 Task: Create Card Functional Requirements Elicitation in Board Website Content Management to Workspace Job Evaluation and Classification. Create Card Brand Management Review in Board Business Process Improvement to Workspace Job Evaluation and Classification. Create Card Non-Functional Requirements Elicitation in Board Business Model Hypothesis Creation and Testing to Workspace Job Evaluation and Classification
Action: Mouse moved to (58, 300)
Screenshot: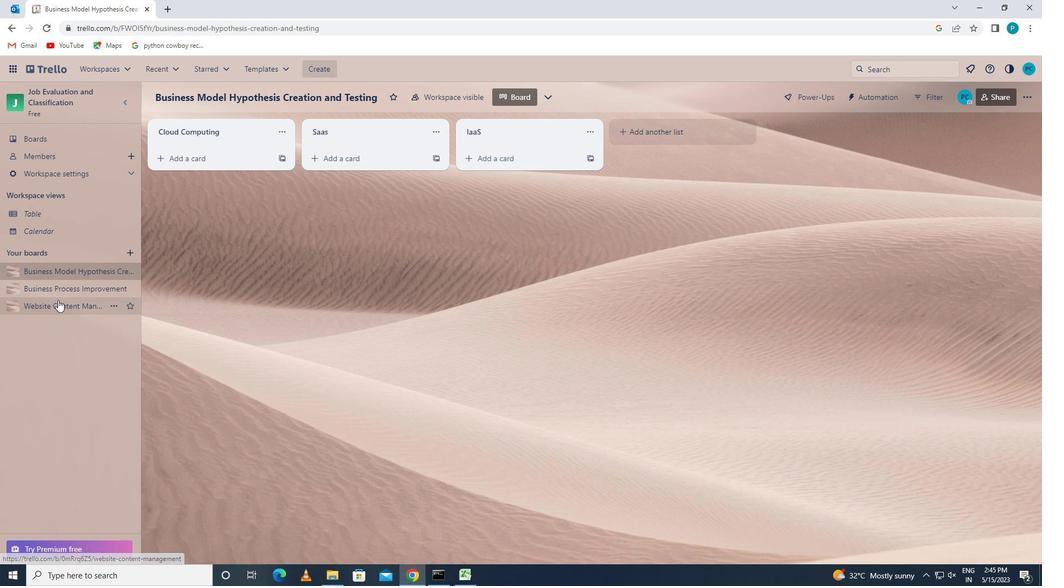 
Action: Mouse pressed left at (58, 300)
Screenshot: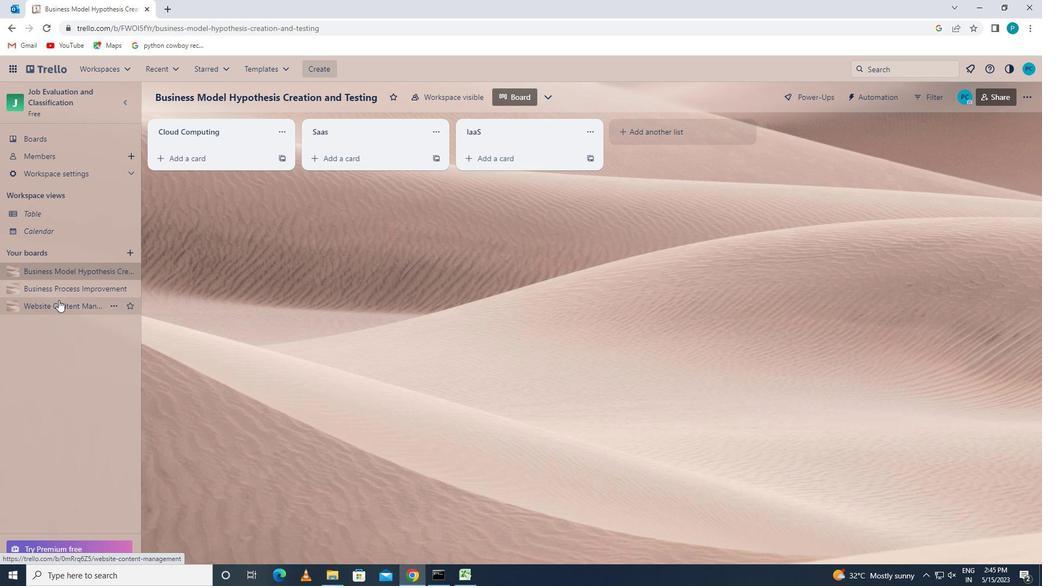 
Action: Mouse moved to (220, 156)
Screenshot: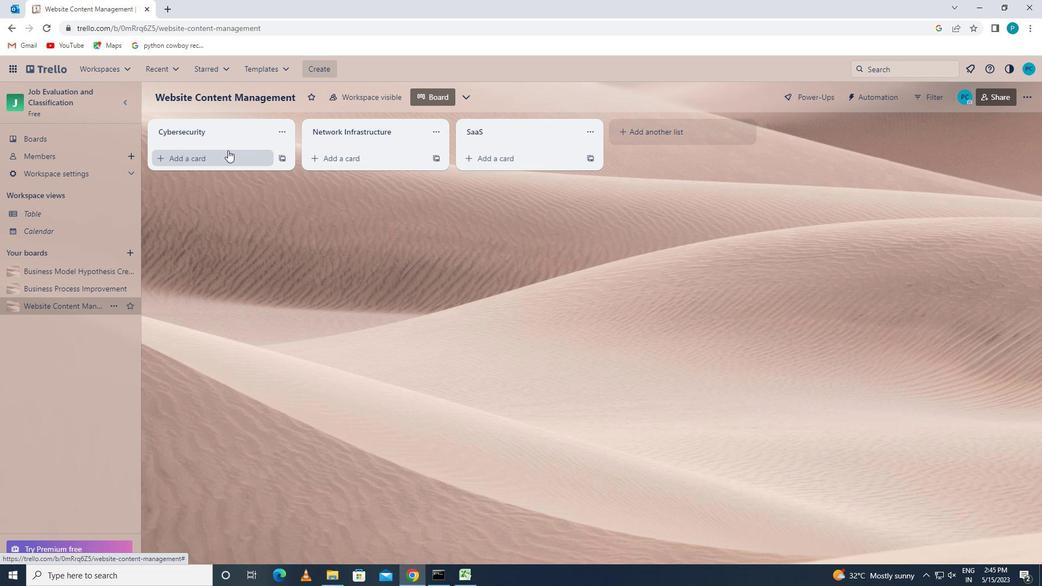 
Action: Mouse pressed left at (220, 156)
Screenshot: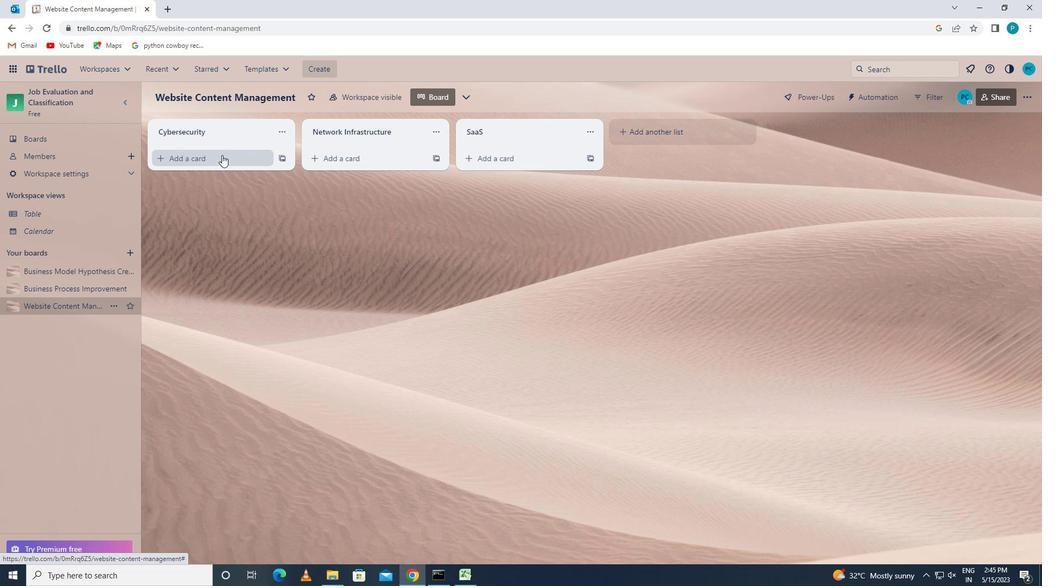 
Action: Key pressed f<Key.caps_lock>unctional<Key.space><Key.caps_lock>r<Key.caps_lock>equirments<Key.space><Key.caps_lock>e<Key.caps_lock>licitation
Screenshot: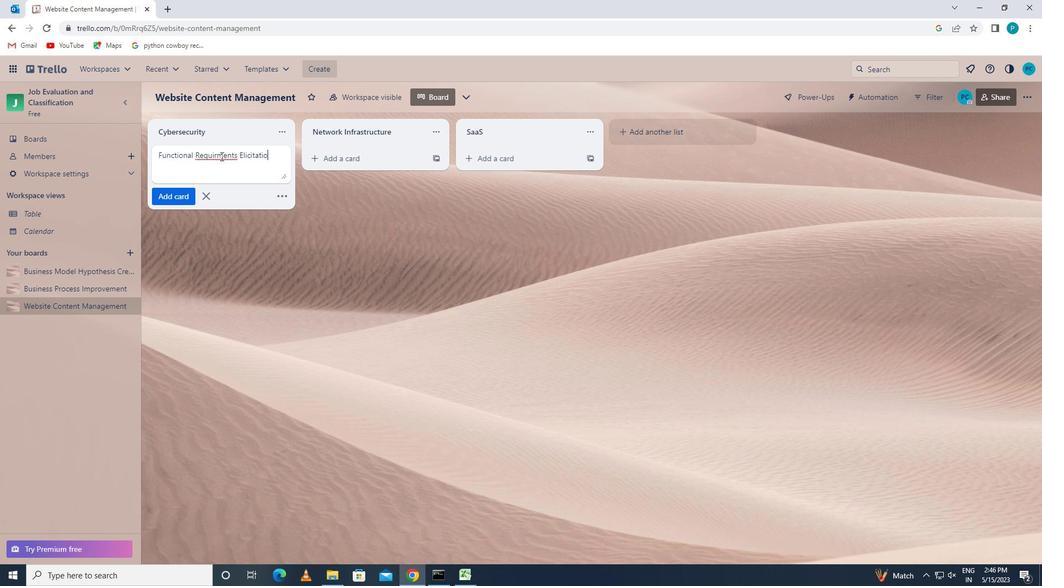 
Action: Mouse moved to (171, 195)
Screenshot: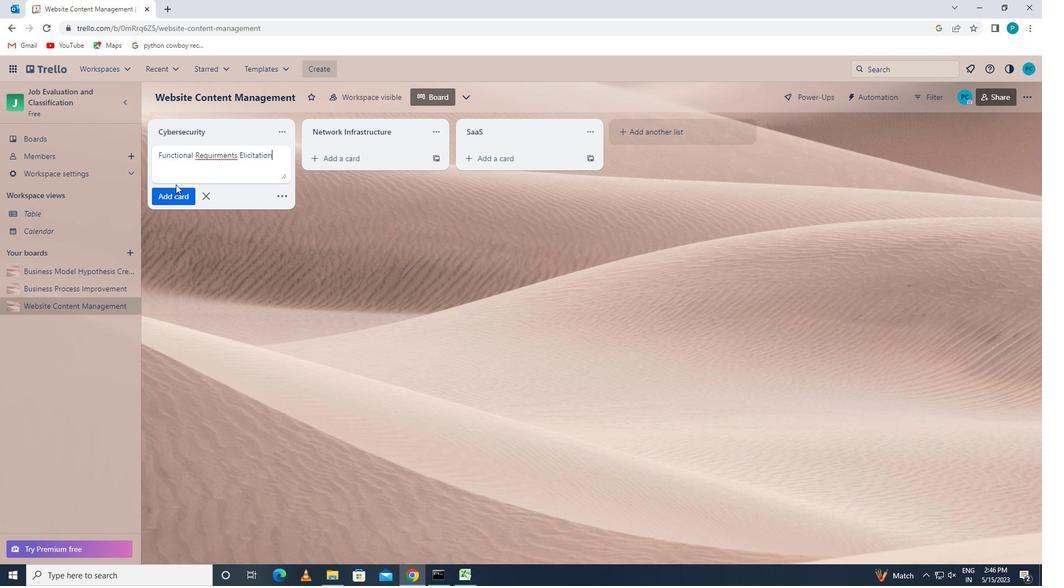 
Action: Mouse pressed left at (171, 195)
Screenshot: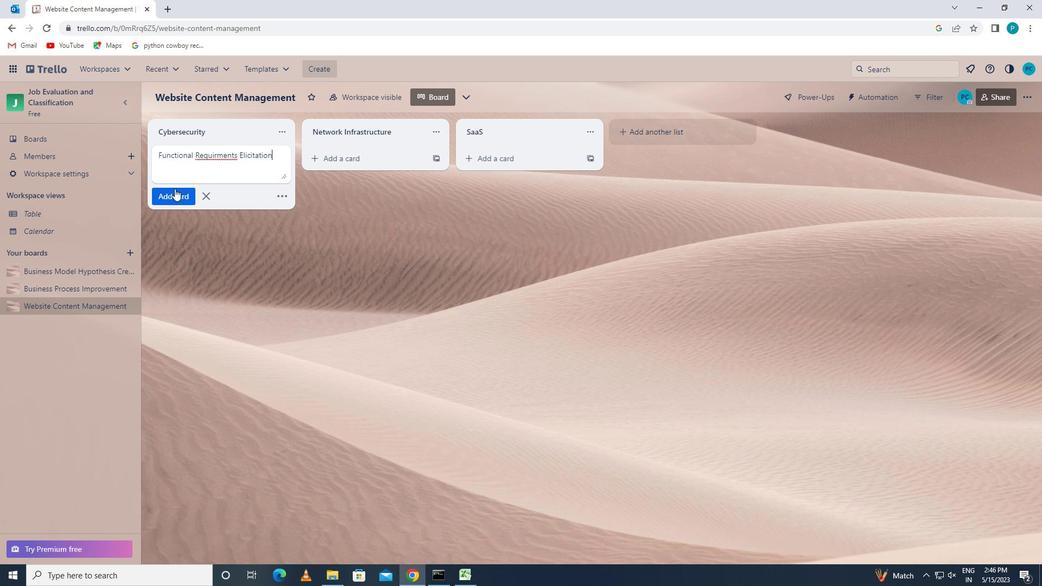 
Action: Mouse moved to (81, 284)
Screenshot: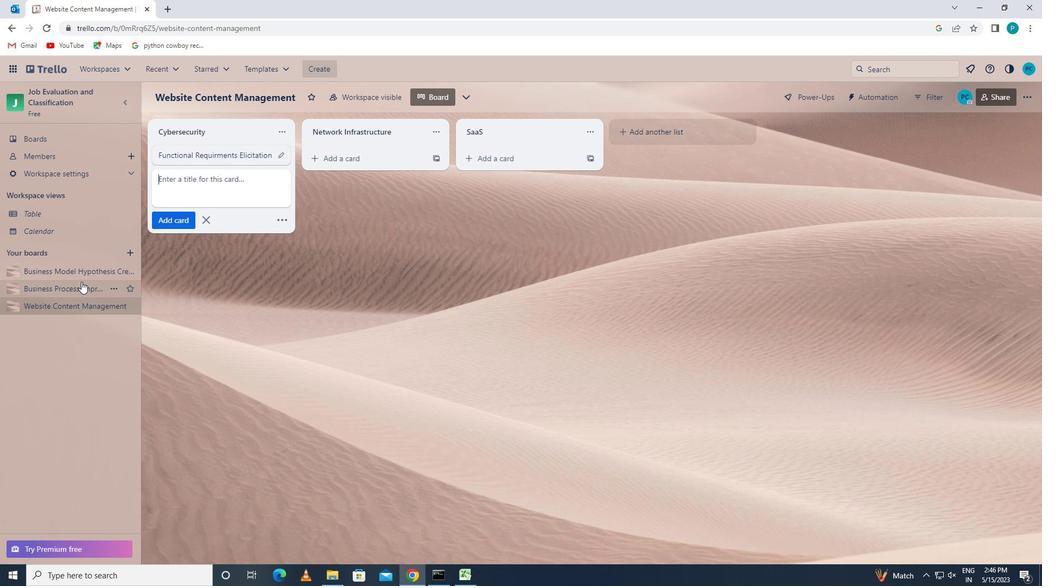 
Action: Mouse pressed left at (81, 284)
Screenshot: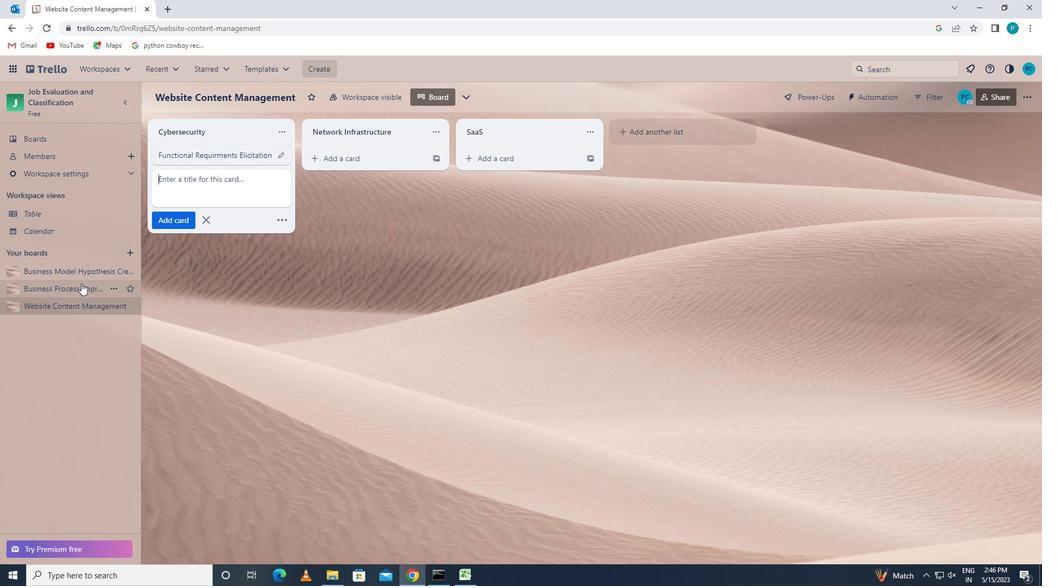 
Action: Mouse moved to (182, 156)
Screenshot: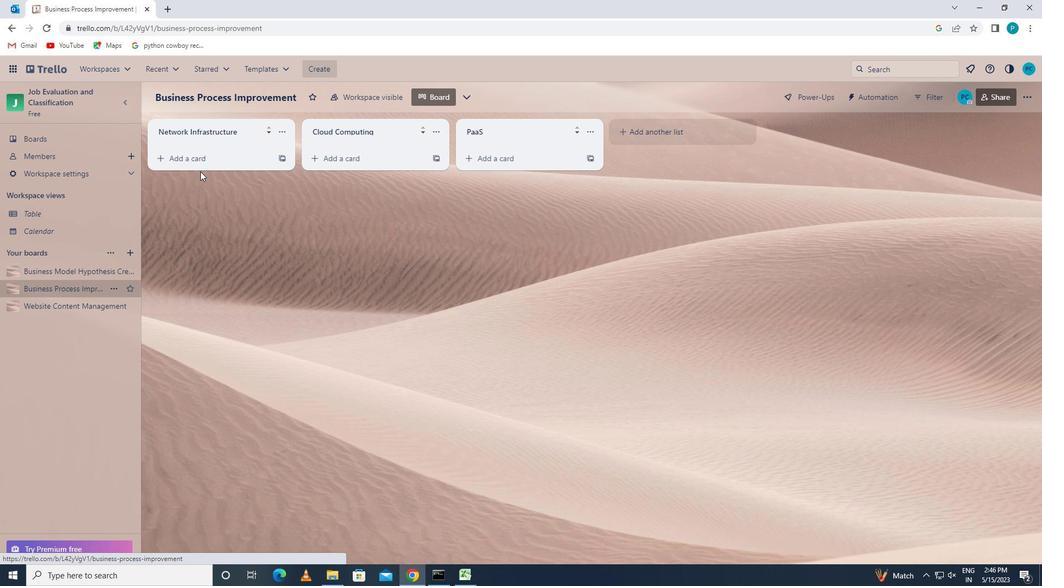 
Action: Mouse pressed left at (182, 156)
Screenshot: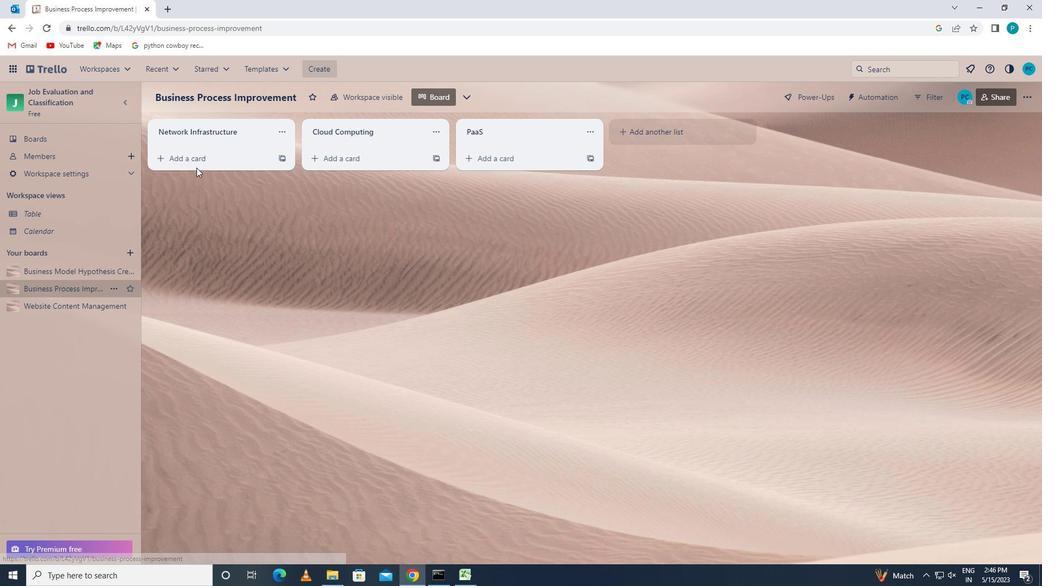 
Action: Mouse moved to (179, 158)
Screenshot: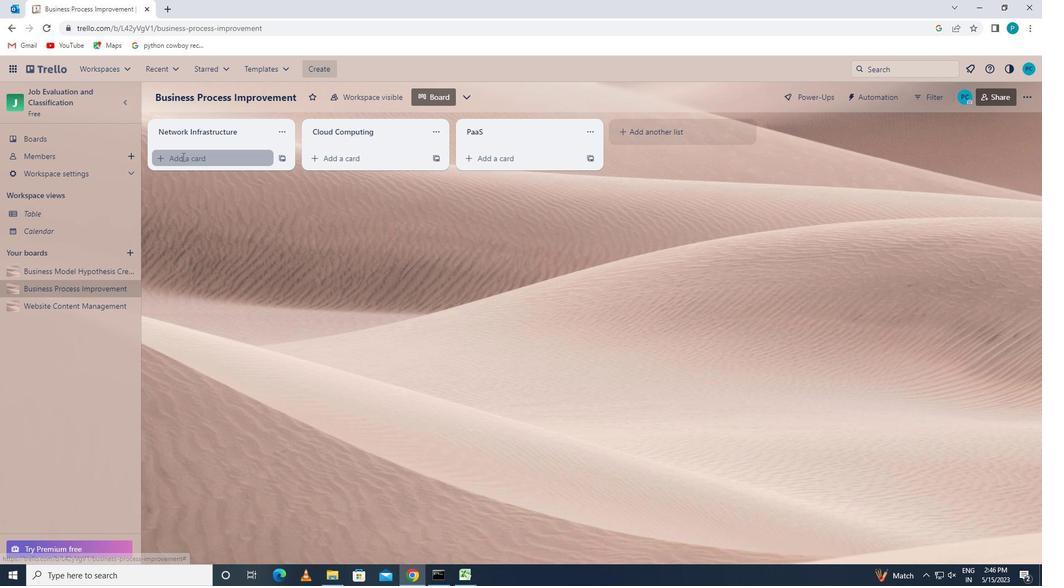 
Action: Key pressed <Key.caps_lock>b<Key.caps_lock>rand<Key.space><Key.caps_lock>m<Key.caps_lock>anagement<Key.space><Key.caps_lock>r<Key.caps_lock>eview
Screenshot: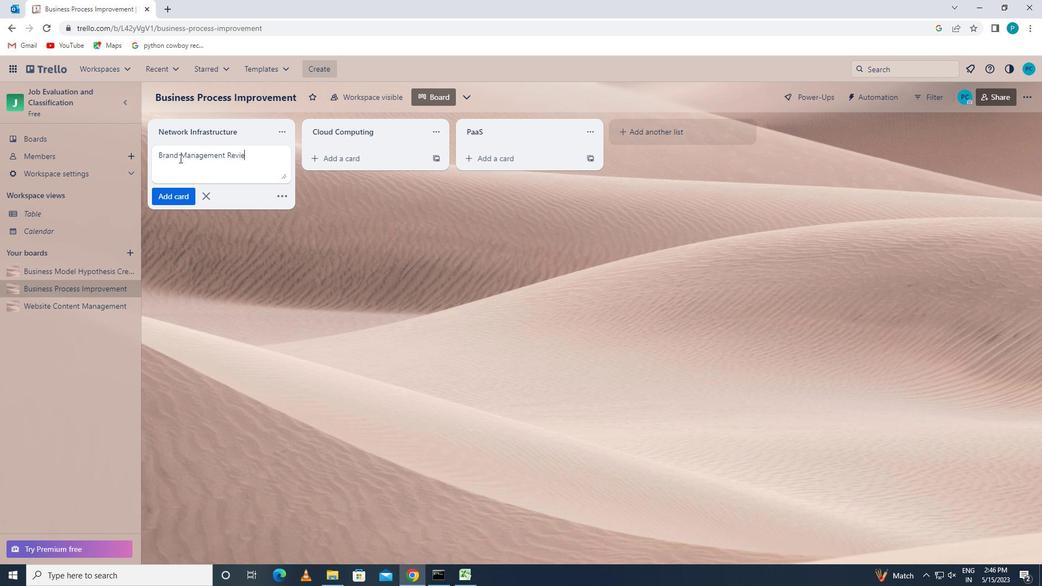 
Action: Mouse moved to (167, 199)
Screenshot: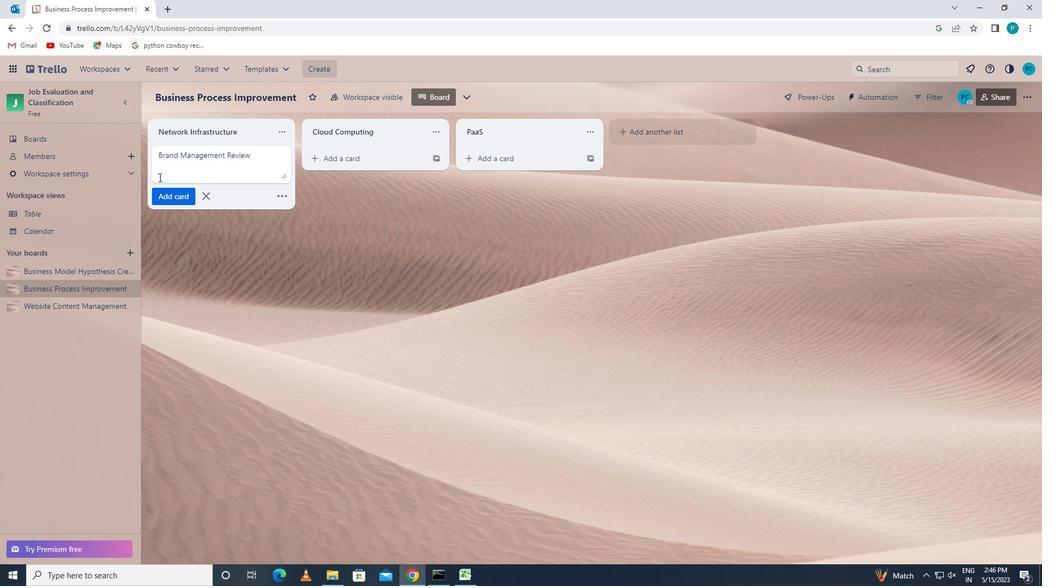 
Action: Mouse pressed left at (167, 199)
Screenshot: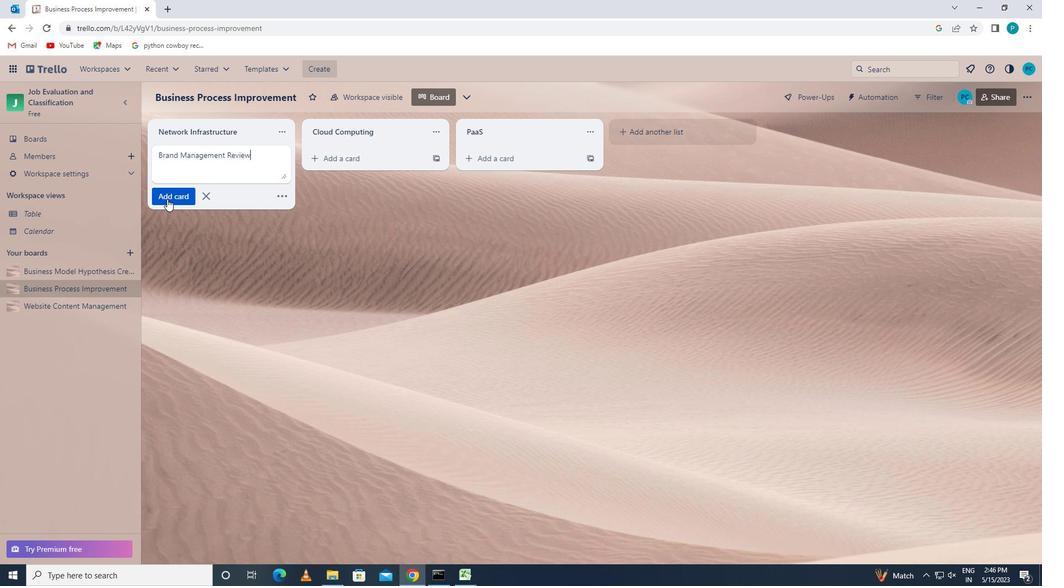 
Action: Mouse moved to (76, 267)
Screenshot: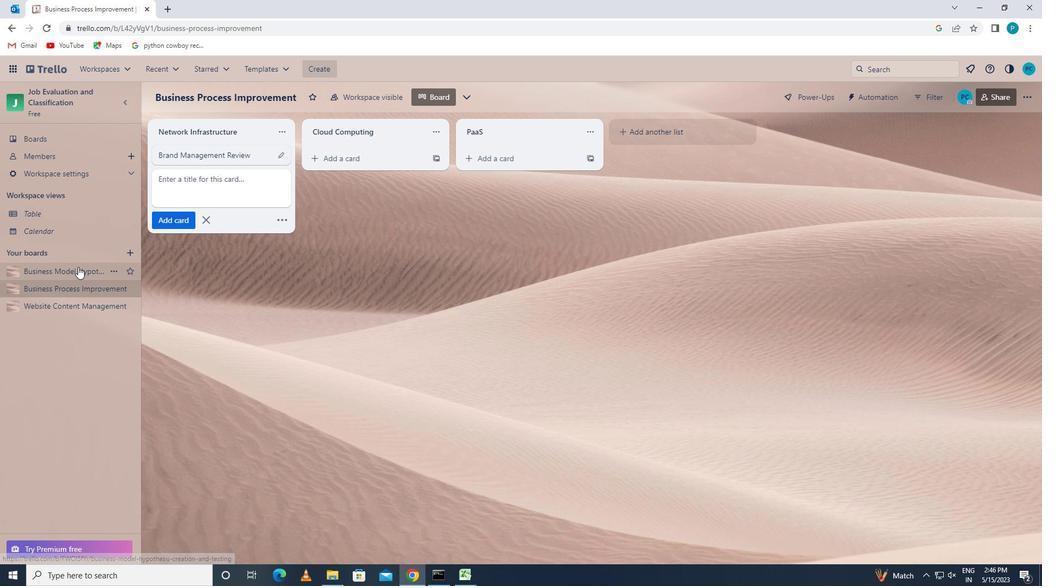 
Action: Mouse pressed left at (76, 267)
Screenshot: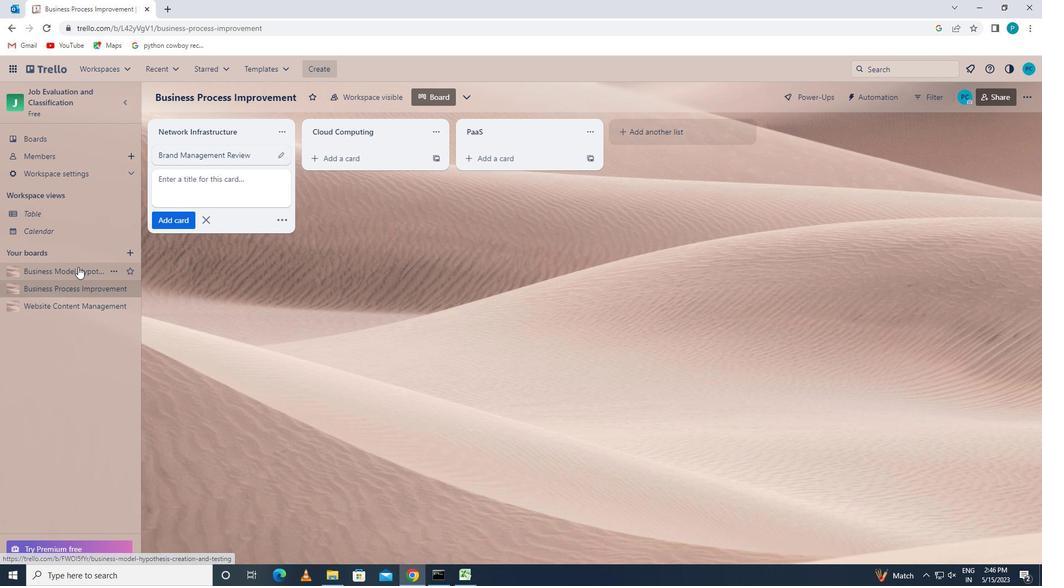 
Action: Mouse moved to (170, 161)
Screenshot: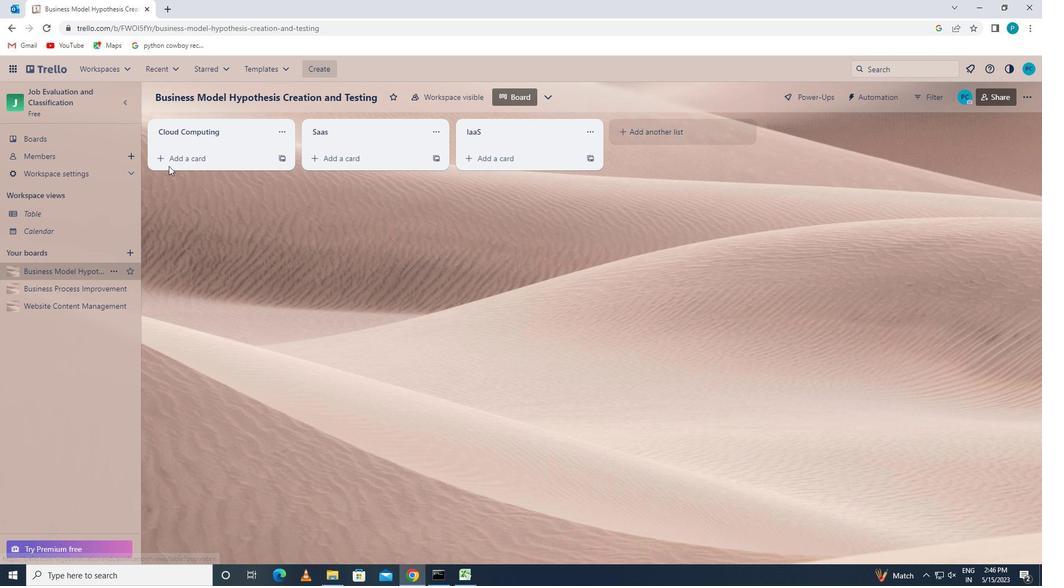 
Action: Mouse pressed left at (170, 161)
Screenshot: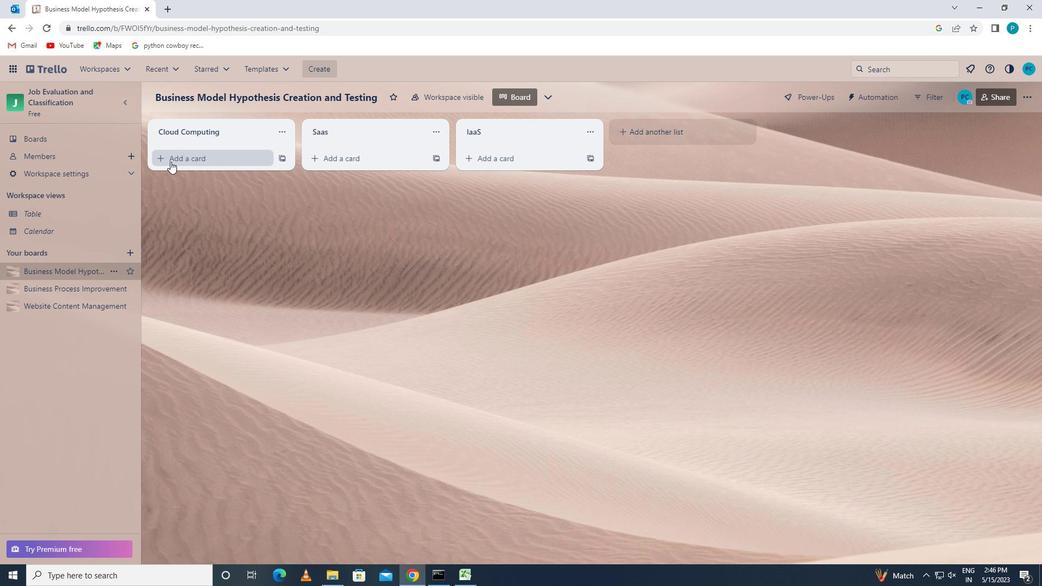 
Action: Key pressed <Key.caps_lock>n<Key.caps_lock>on-<Key.caps_lock>f<Key.caps_lock>unctional<Key.space><Key.caps_lock>t<Key.backspace>r<Key.caps_lock>equirements<Key.space><Key.caps_lock>e<Key.caps_lock>licitation
Screenshot: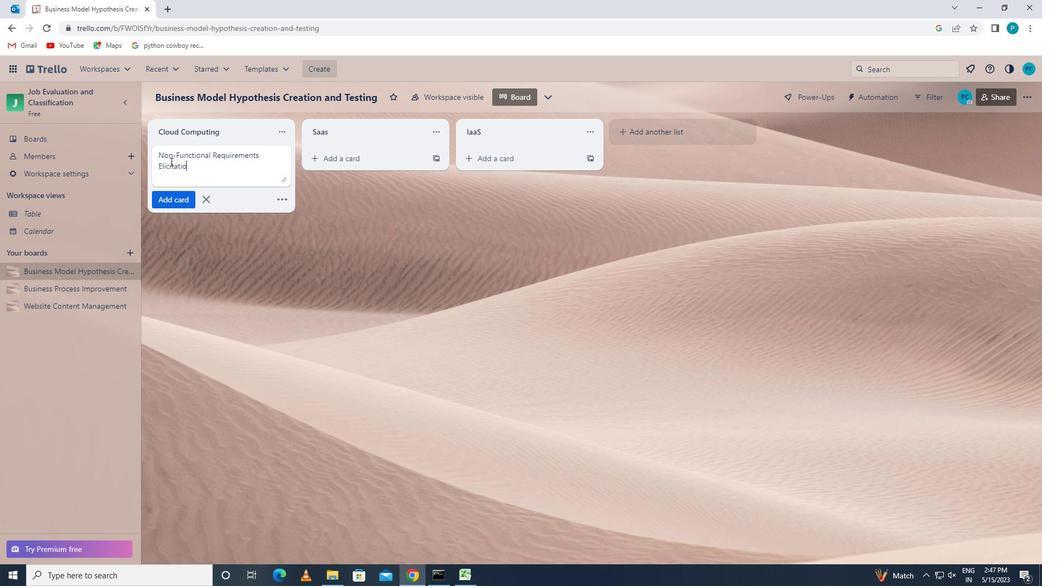 
Action: Mouse moved to (174, 200)
Screenshot: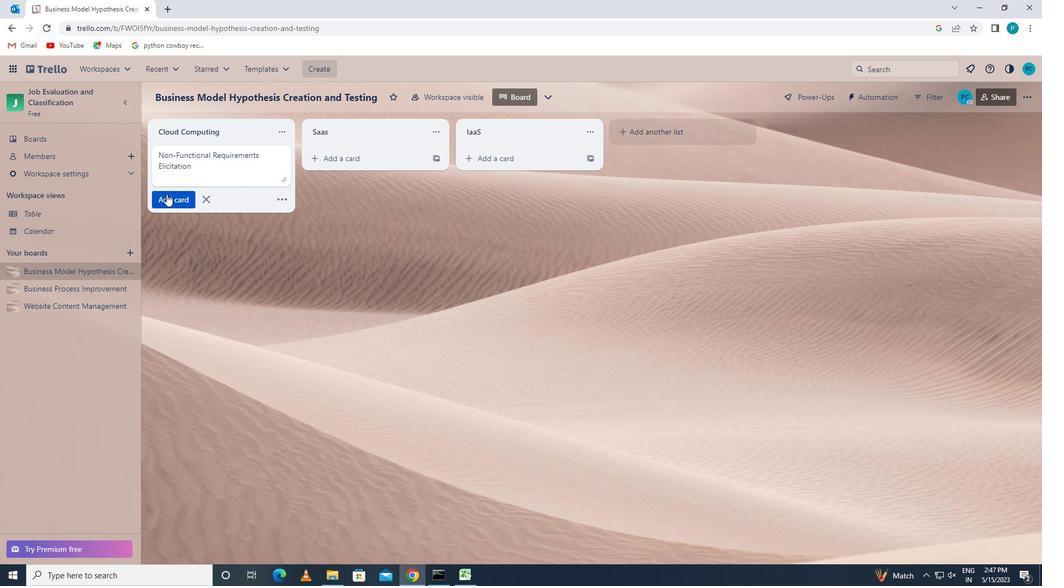 
Action: Mouse pressed left at (174, 200)
Screenshot: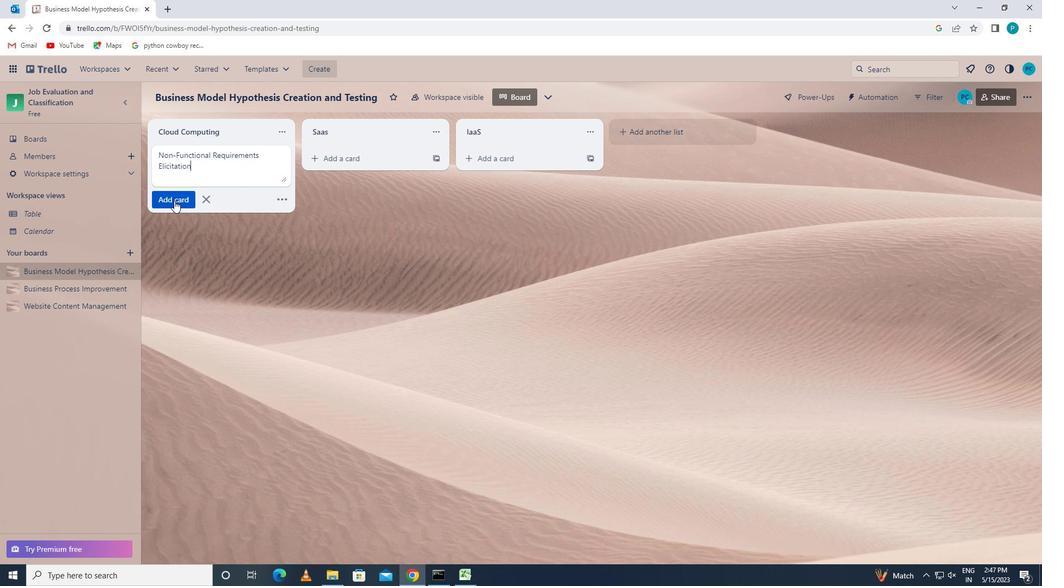 
Action: Mouse moved to (351, 337)
Screenshot: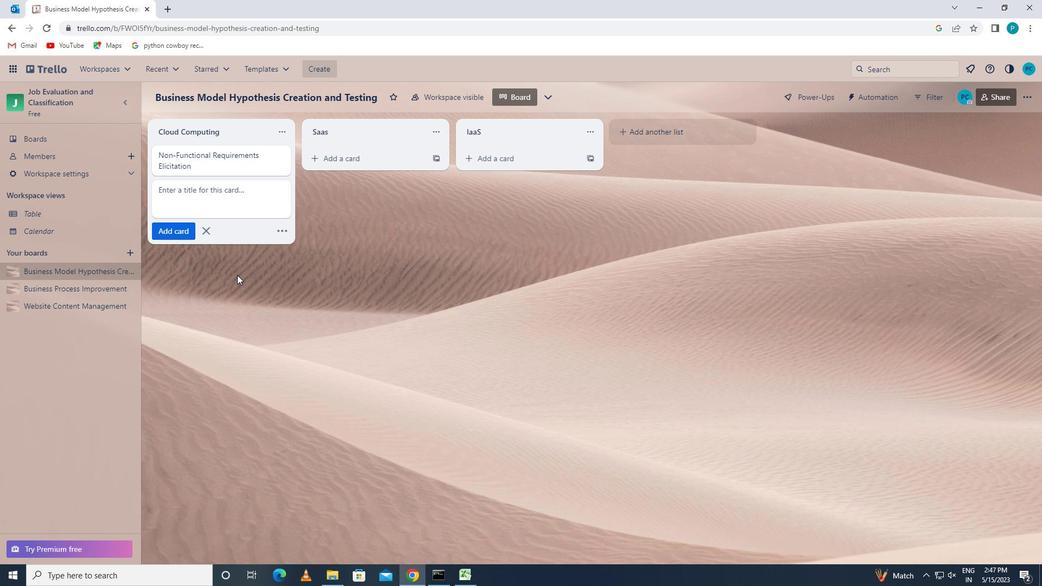 
